 Task: Check the average views per listing of smart home in the last 5 years.
Action: Mouse moved to (950, 208)
Screenshot: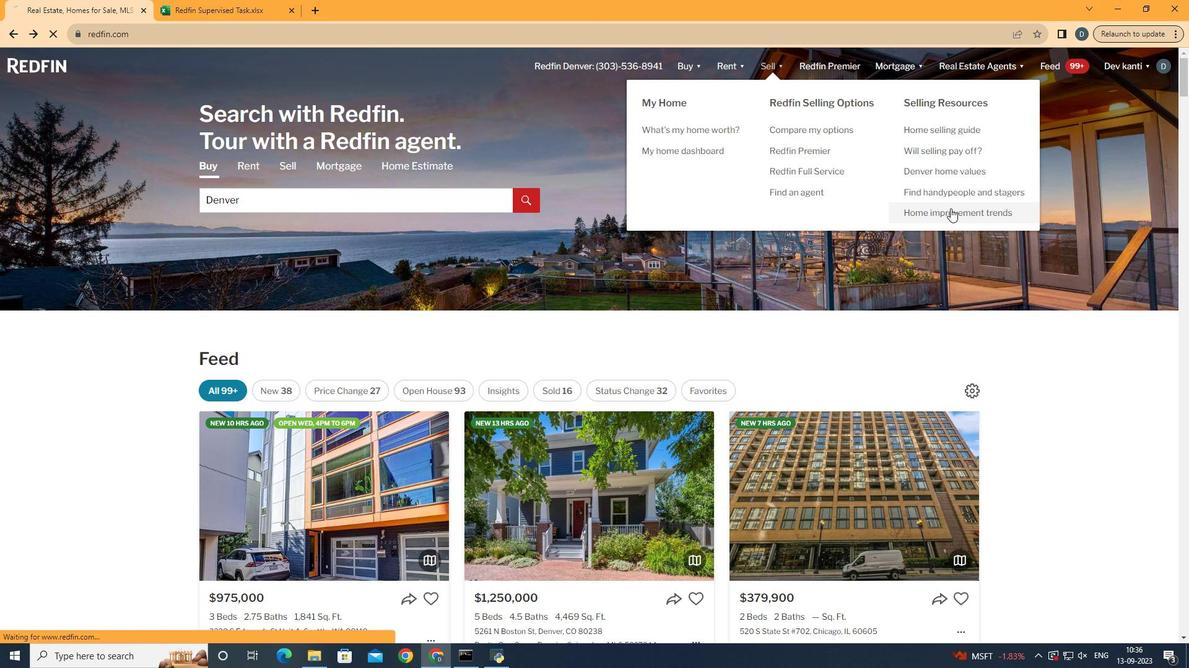 
Action: Mouse pressed left at (950, 208)
Screenshot: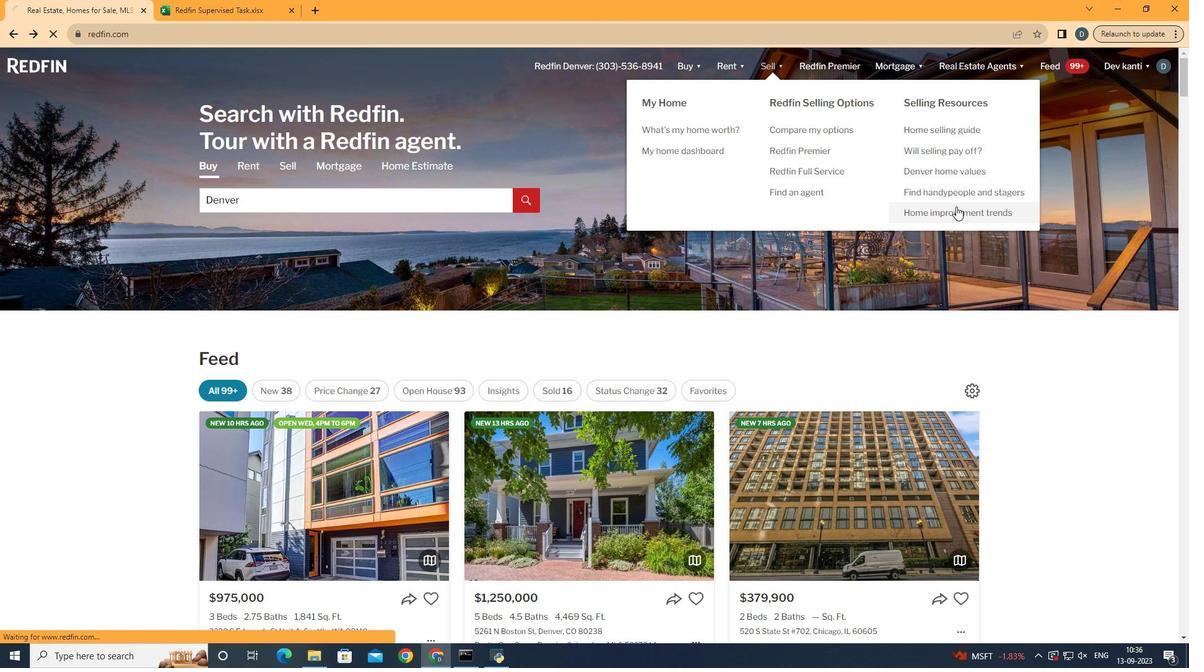 
Action: Mouse moved to (305, 235)
Screenshot: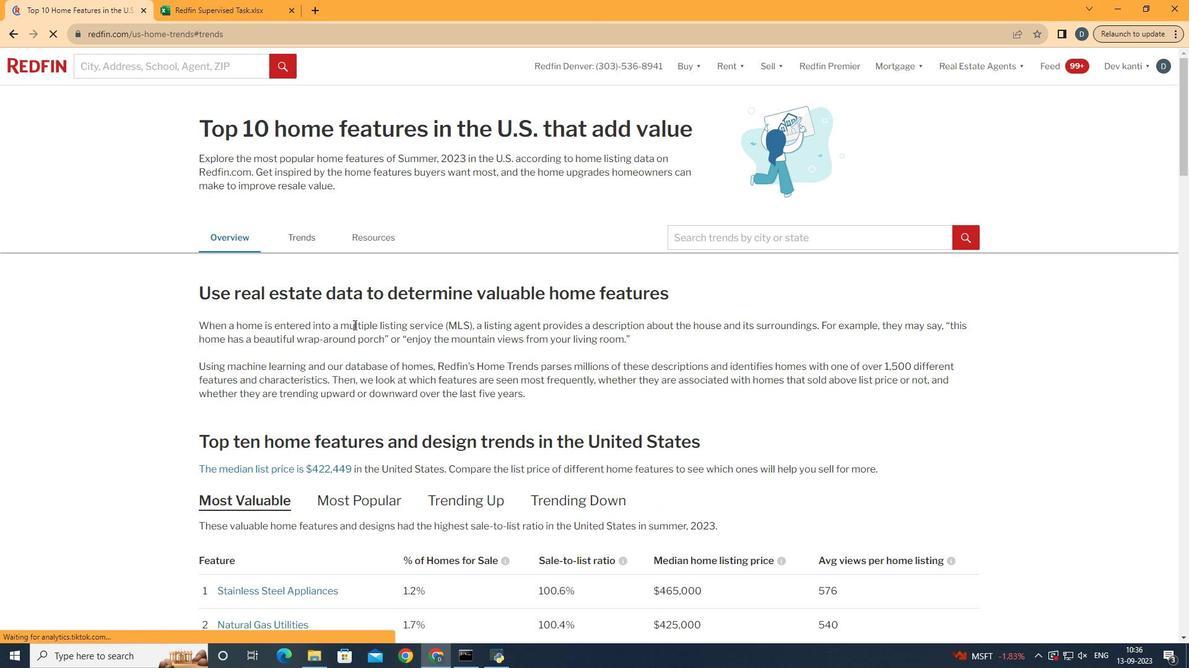 
Action: Mouse pressed left at (305, 235)
Screenshot: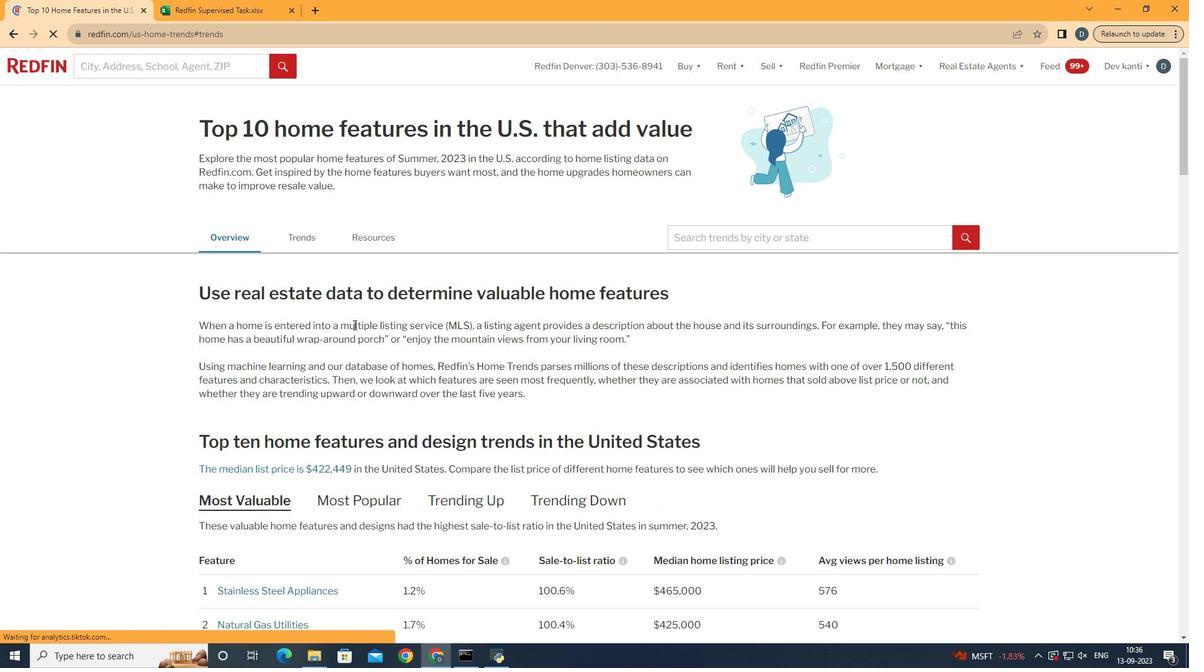 
Action: Mouse moved to (347, 332)
Screenshot: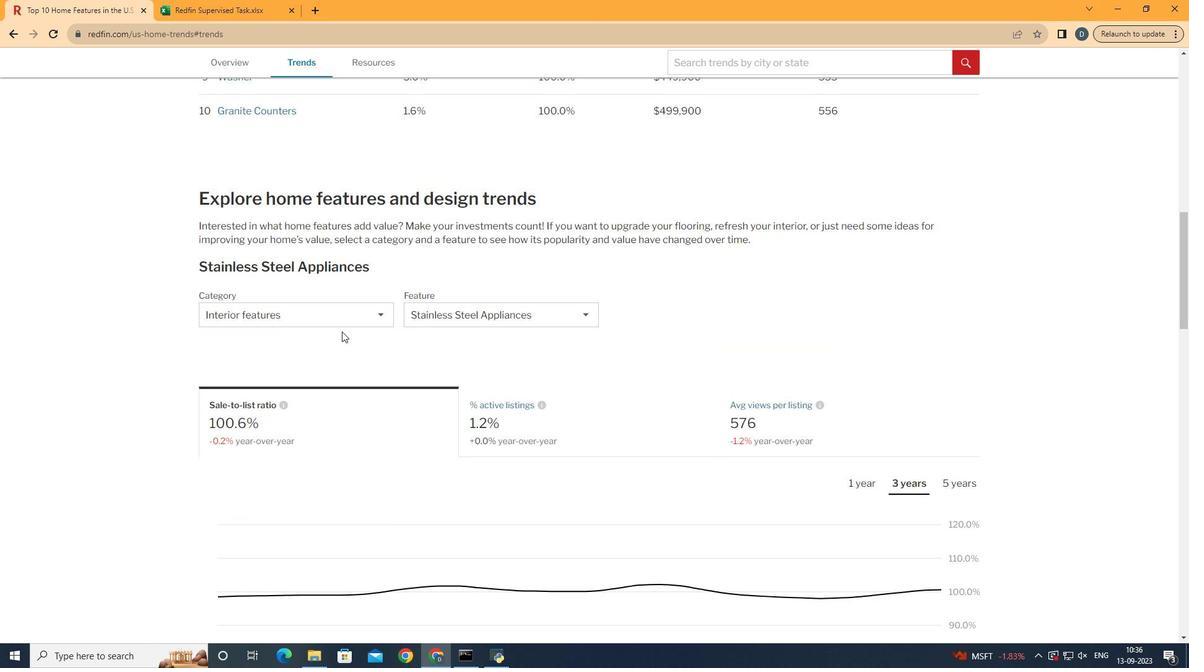 
Action: Mouse scrolled (347, 332) with delta (0, 0)
Screenshot: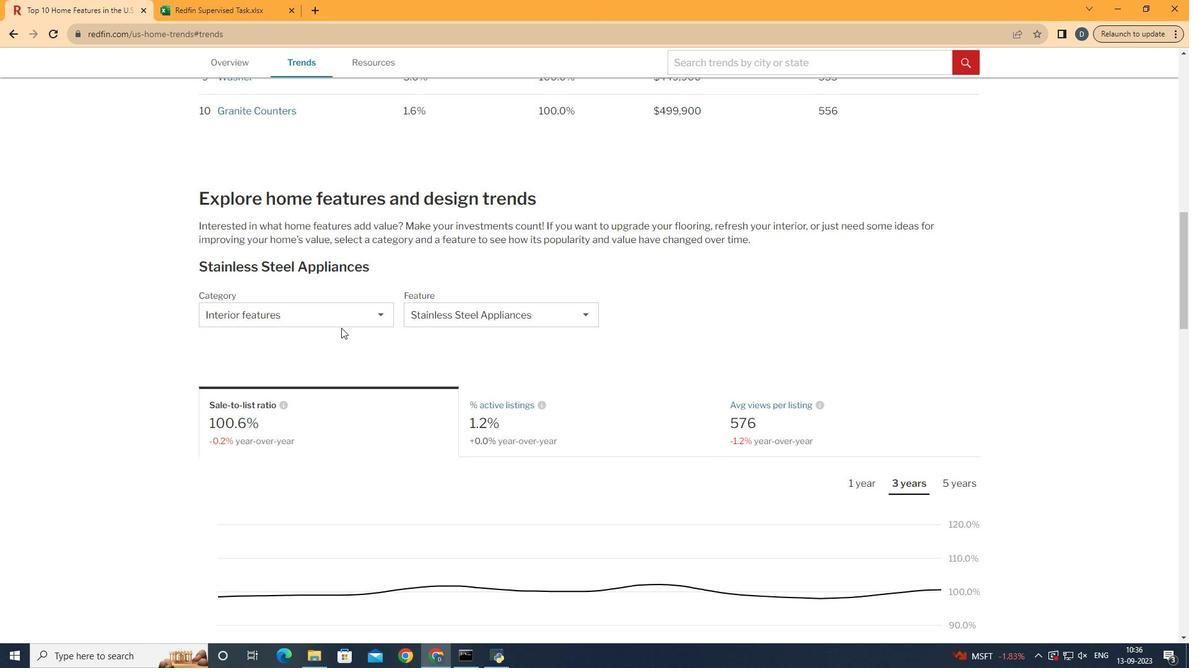 
Action: Mouse scrolled (347, 332) with delta (0, 0)
Screenshot: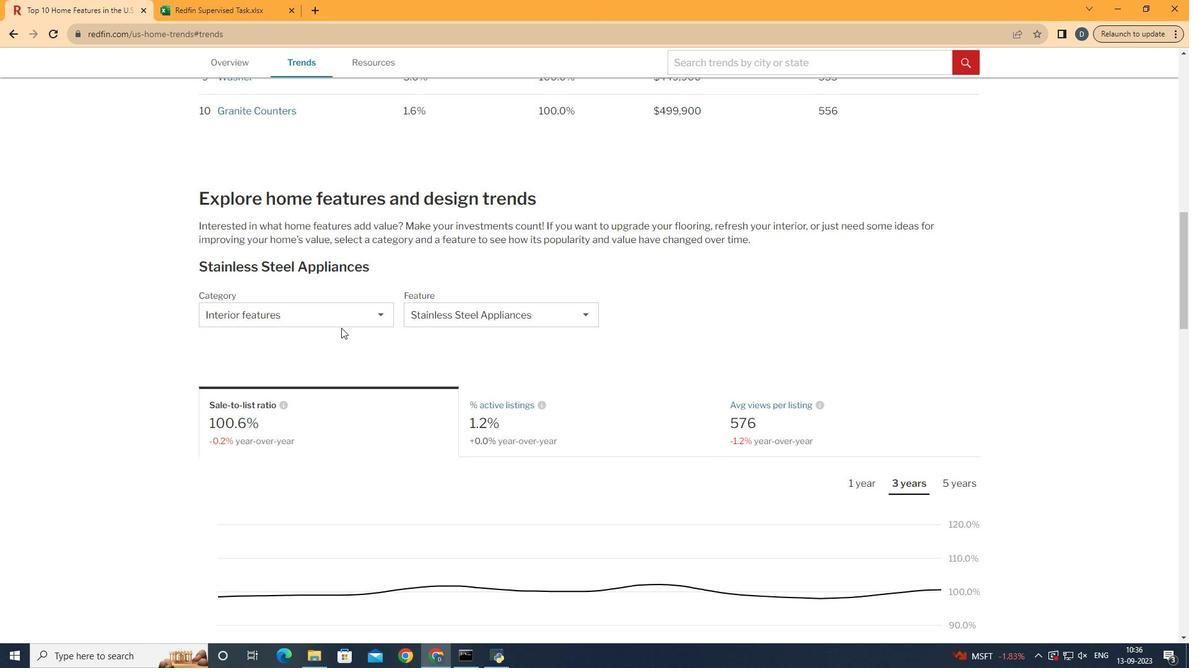 
Action: Mouse scrolled (347, 332) with delta (0, 0)
Screenshot: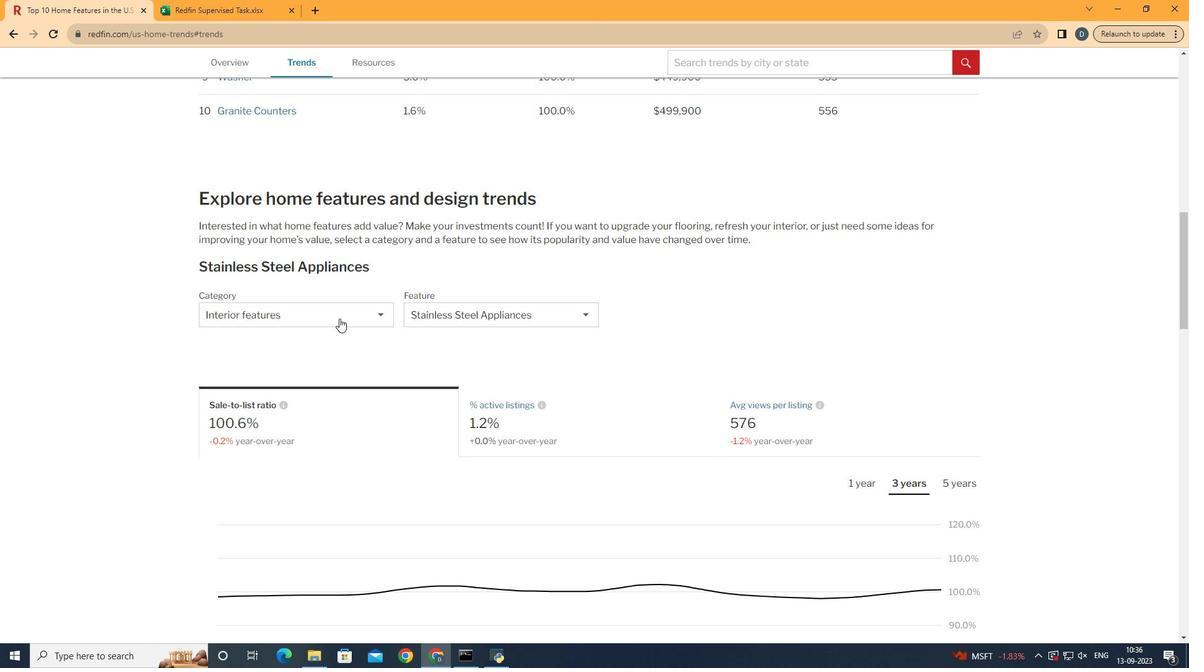 
Action: Mouse scrolled (347, 332) with delta (0, 0)
Screenshot: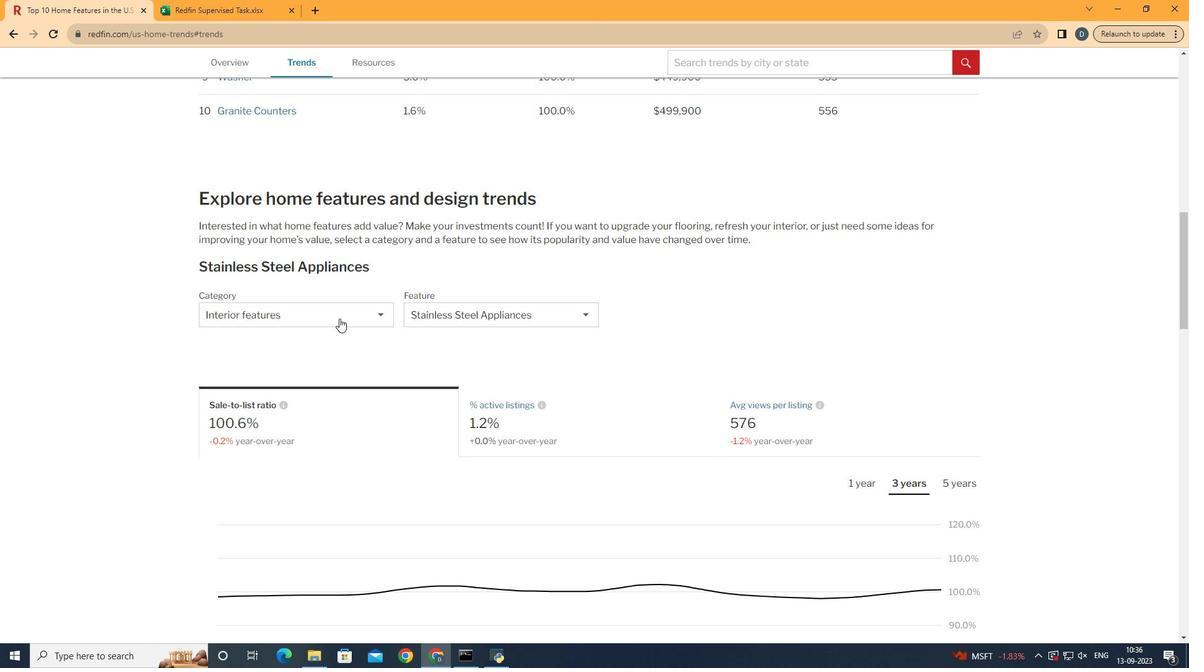 
Action: Mouse scrolled (347, 332) with delta (0, 0)
Screenshot: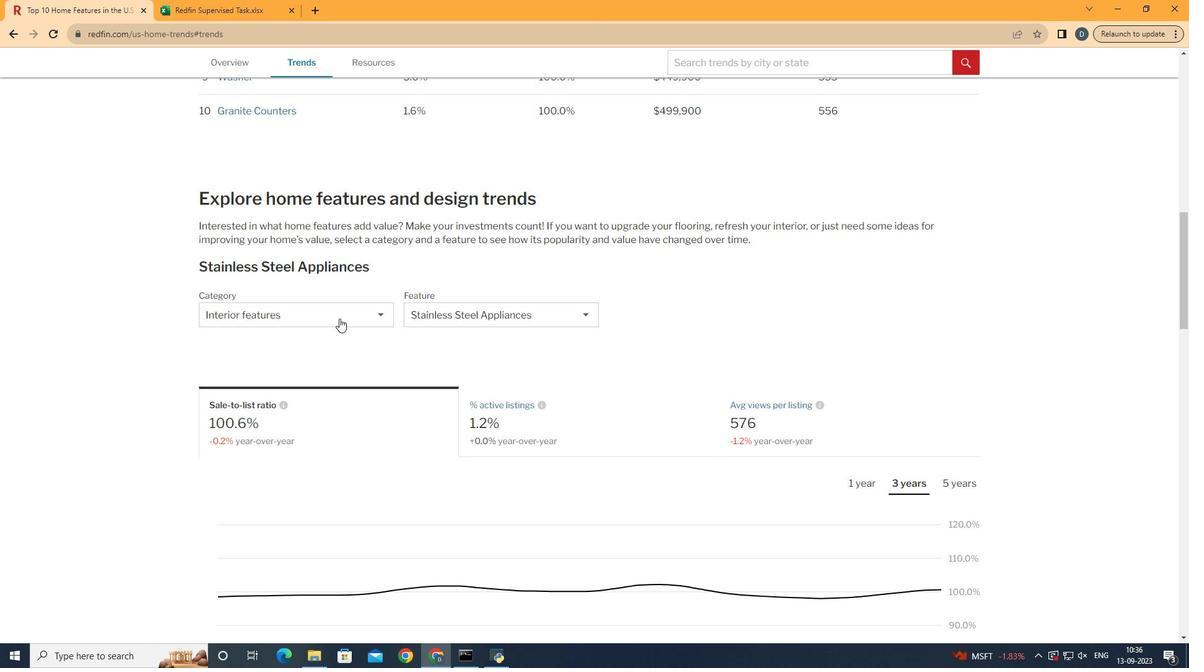 
Action: Mouse scrolled (347, 332) with delta (0, 0)
Screenshot: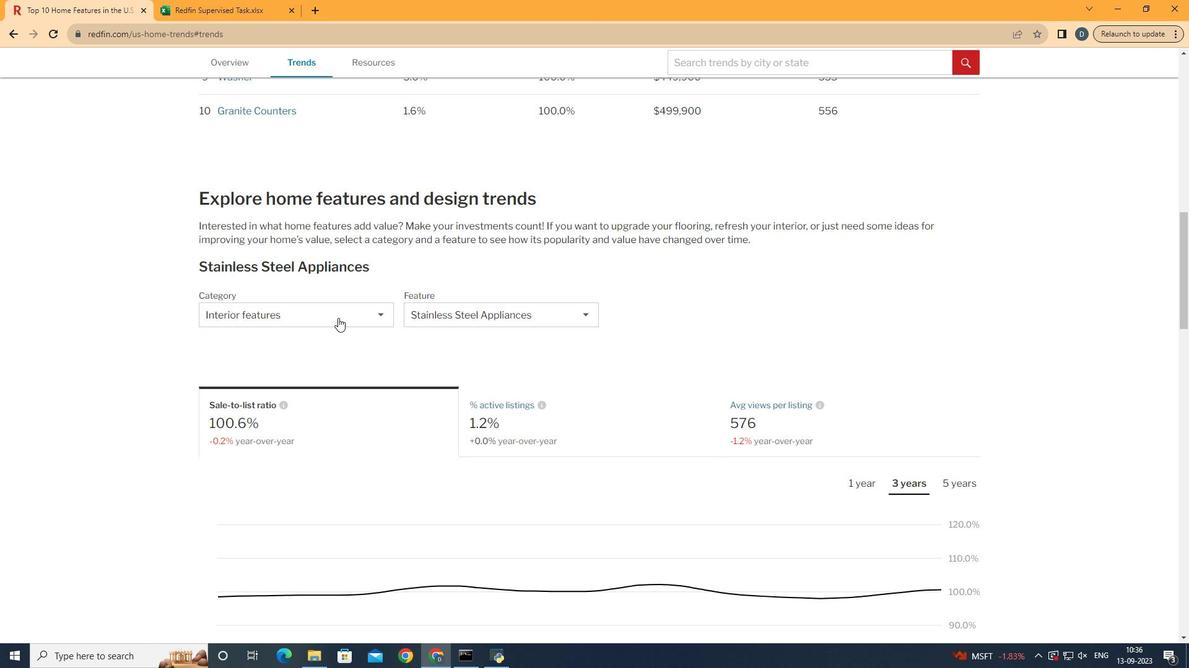 
Action: Mouse moved to (347, 332)
Screenshot: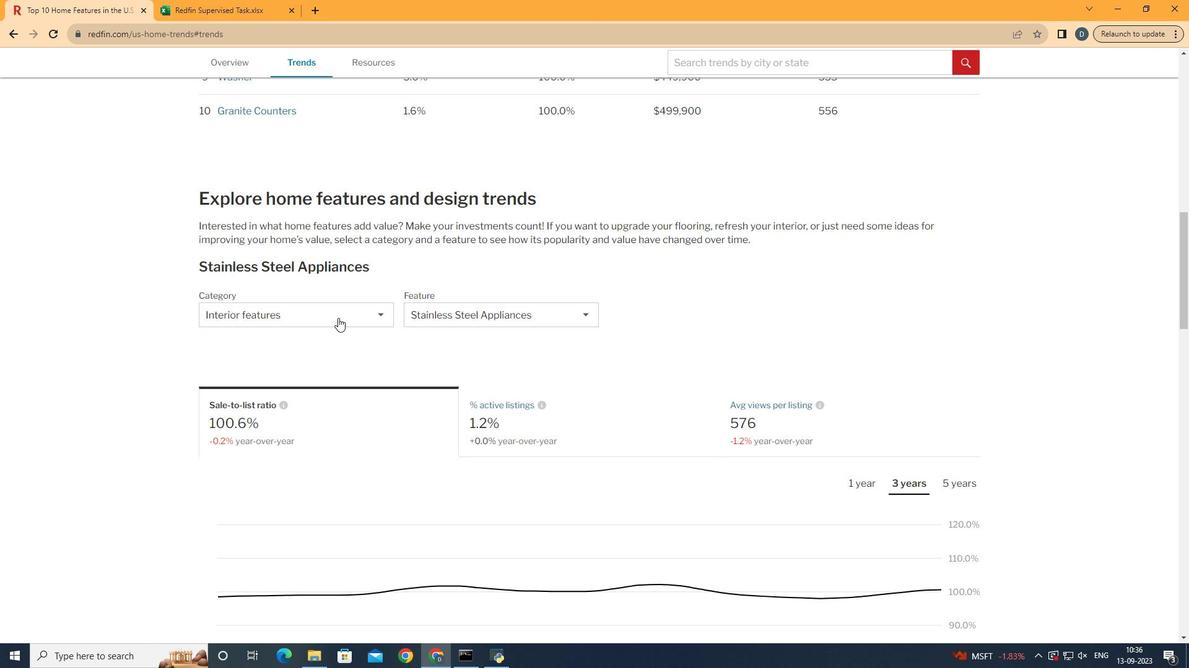 
Action: Mouse scrolled (347, 331) with delta (0, 0)
Screenshot: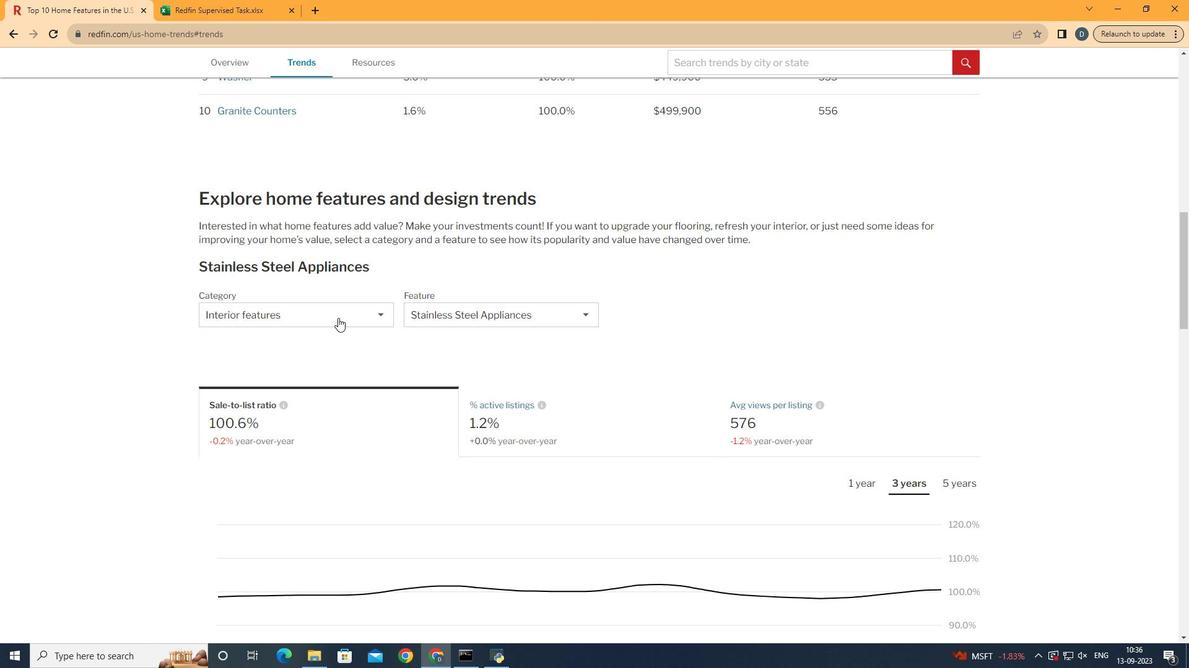 
Action: Mouse moved to (337, 315)
Screenshot: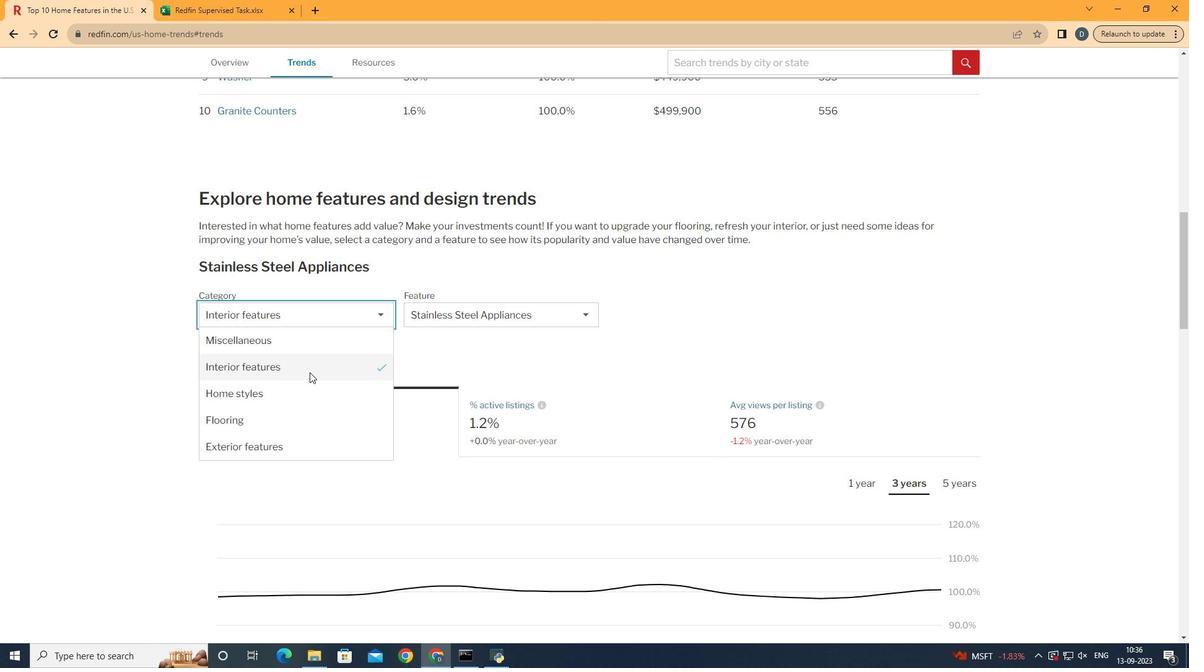 
Action: Mouse pressed left at (337, 315)
Screenshot: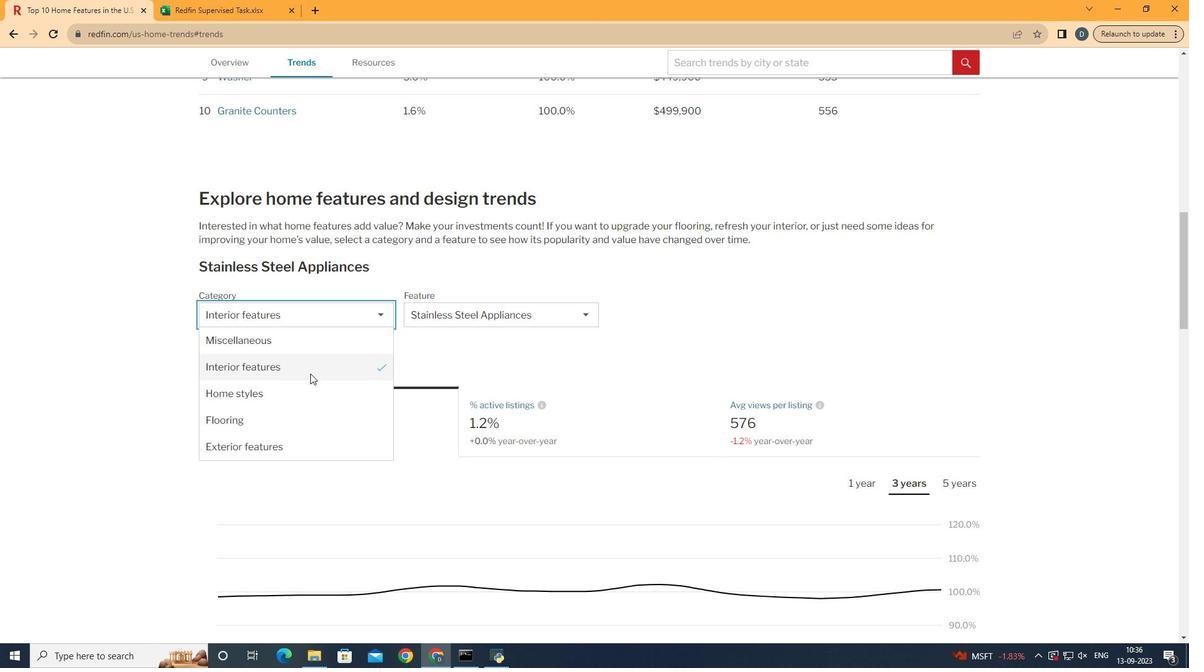 
Action: Mouse moved to (310, 374)
Screenshot: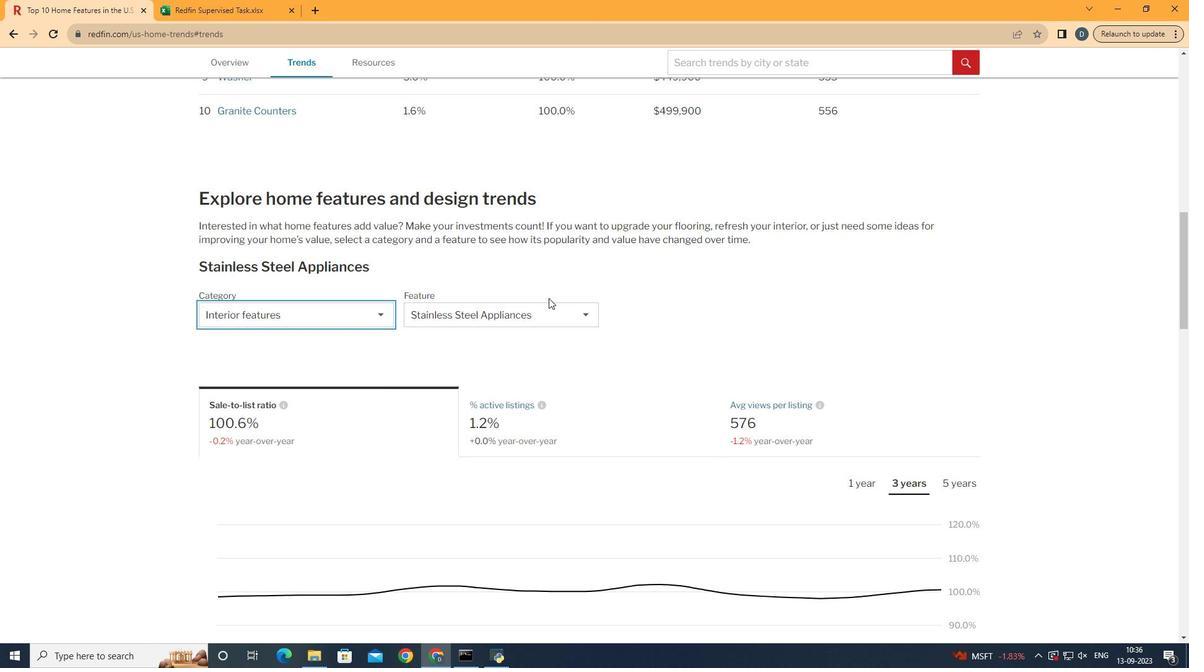 
Action: Mouse pressed left at (310, 374)
Screenshot: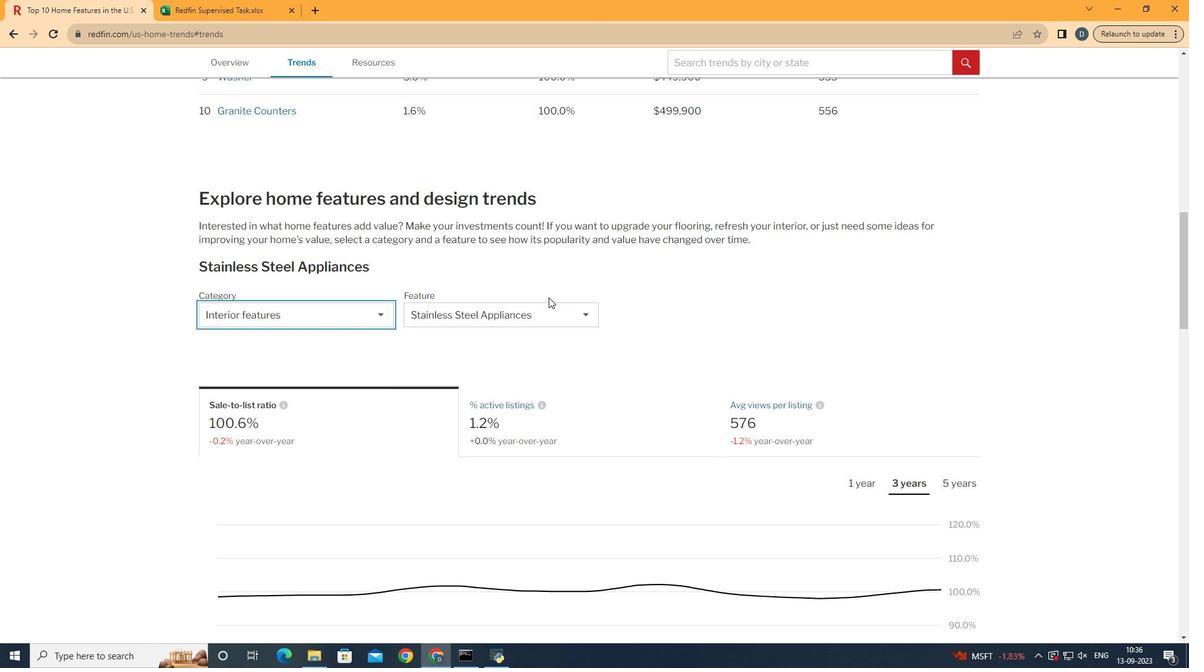 
Action: Mouse moved to (548, 297)
Screenshot: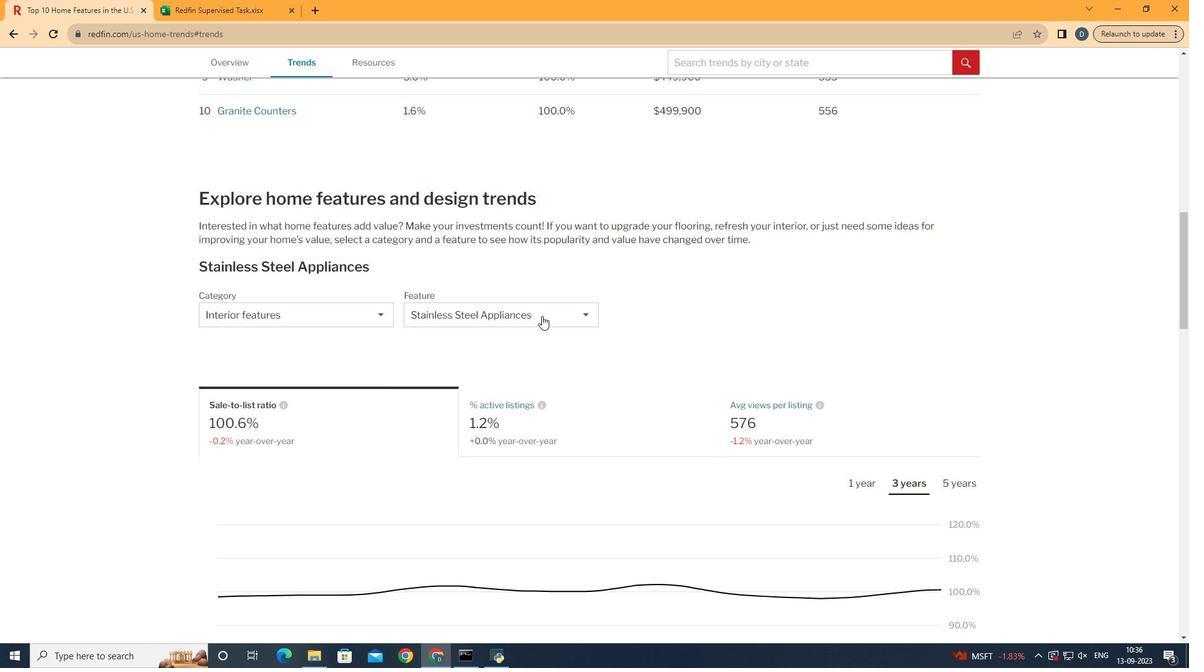 
Action: Mouse pressed left at (548, 297)
Screenshot: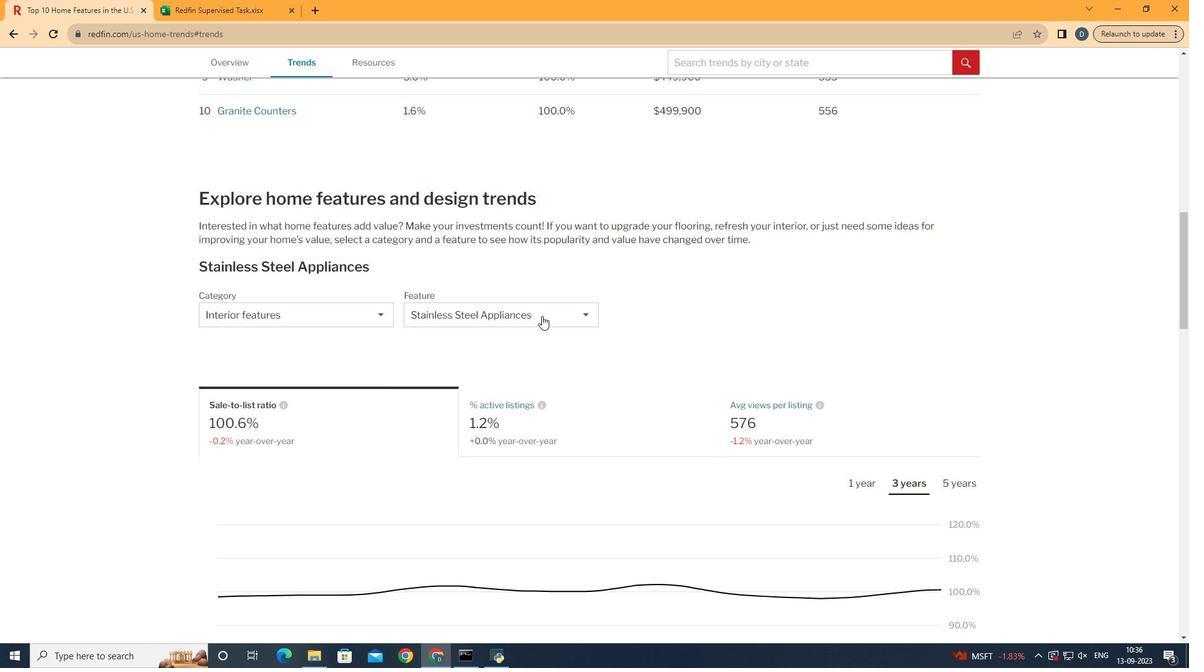 
Action: Mouse moved to (542, 315)
Screenshot: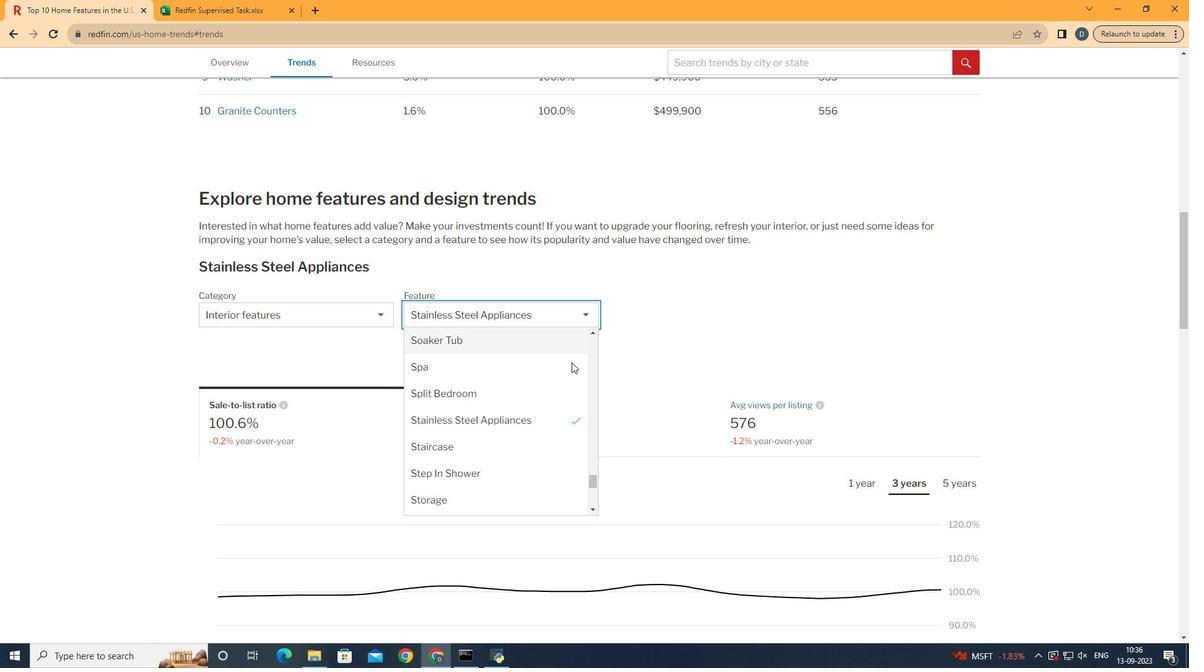 
Action: Mouse pressed left at (542, 315)
Screenshot: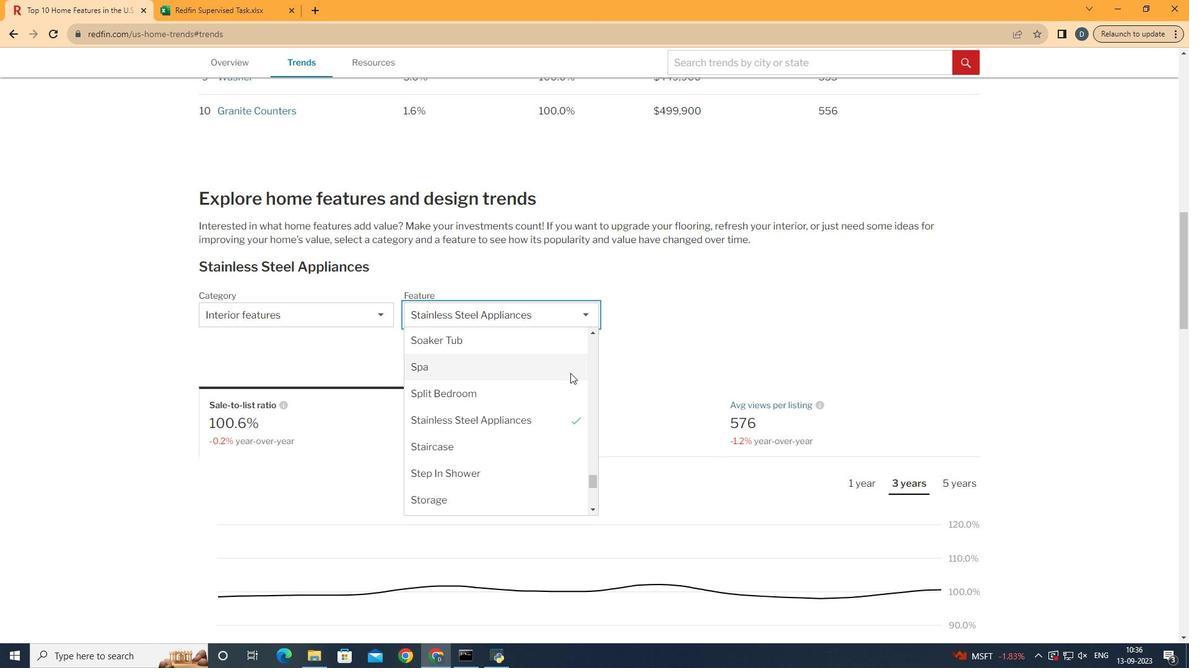 
Action: Mouse moved to (531, 424)
Screenshot: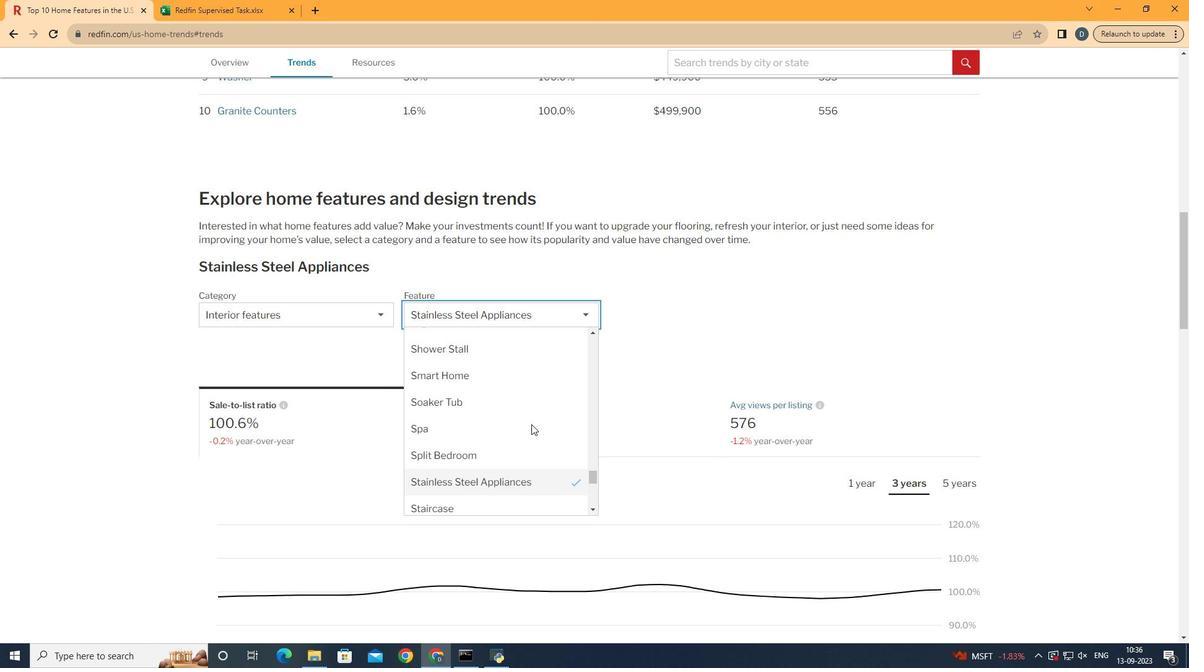 
Action: Mouse scrolled (531, 425) with delta (0, 0)
Screenshot: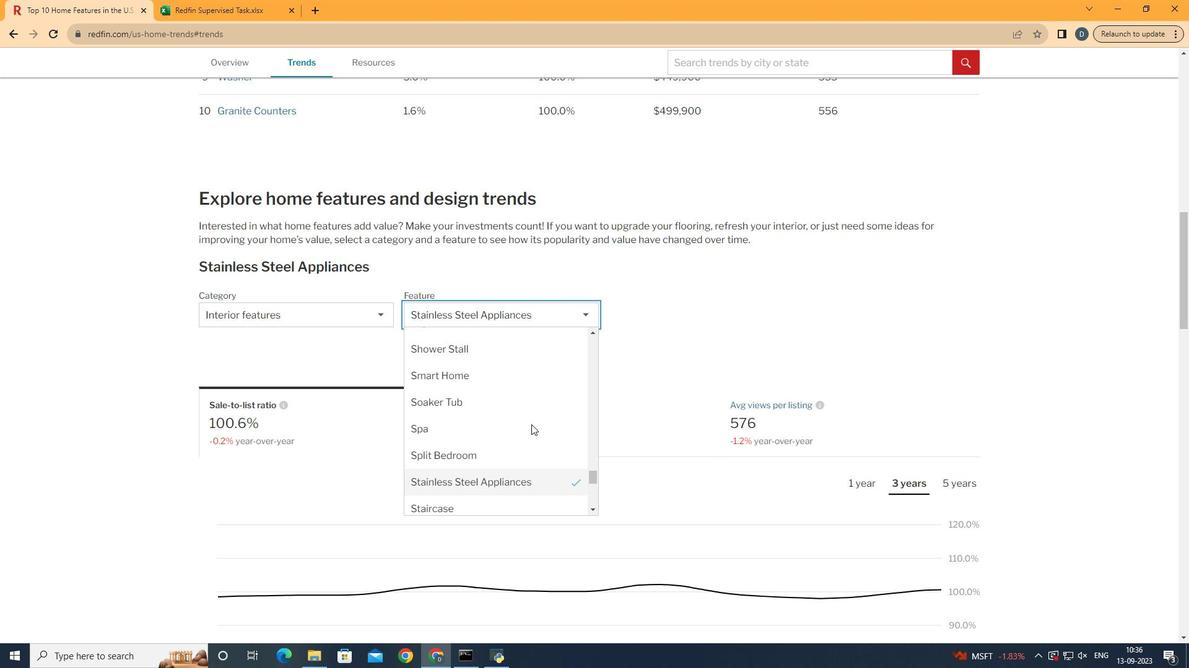 
Action: Mouse moved to (535, 385)
Screenshot: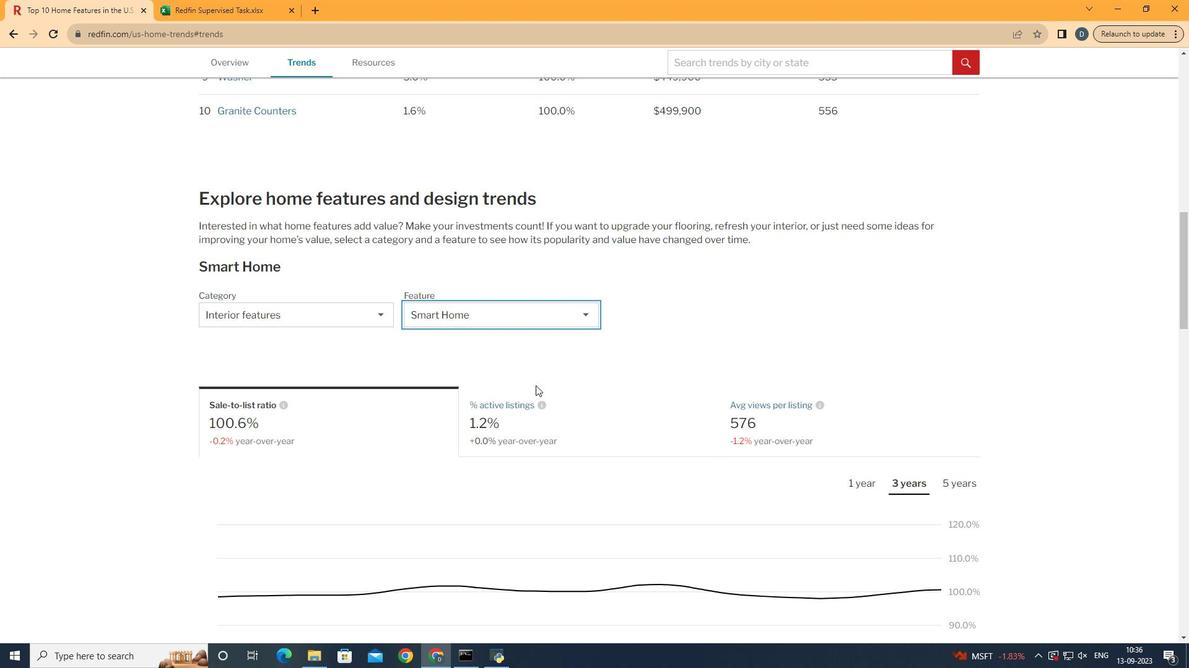 
Action: Mouse pressed left at (535, 385)
Screenshot: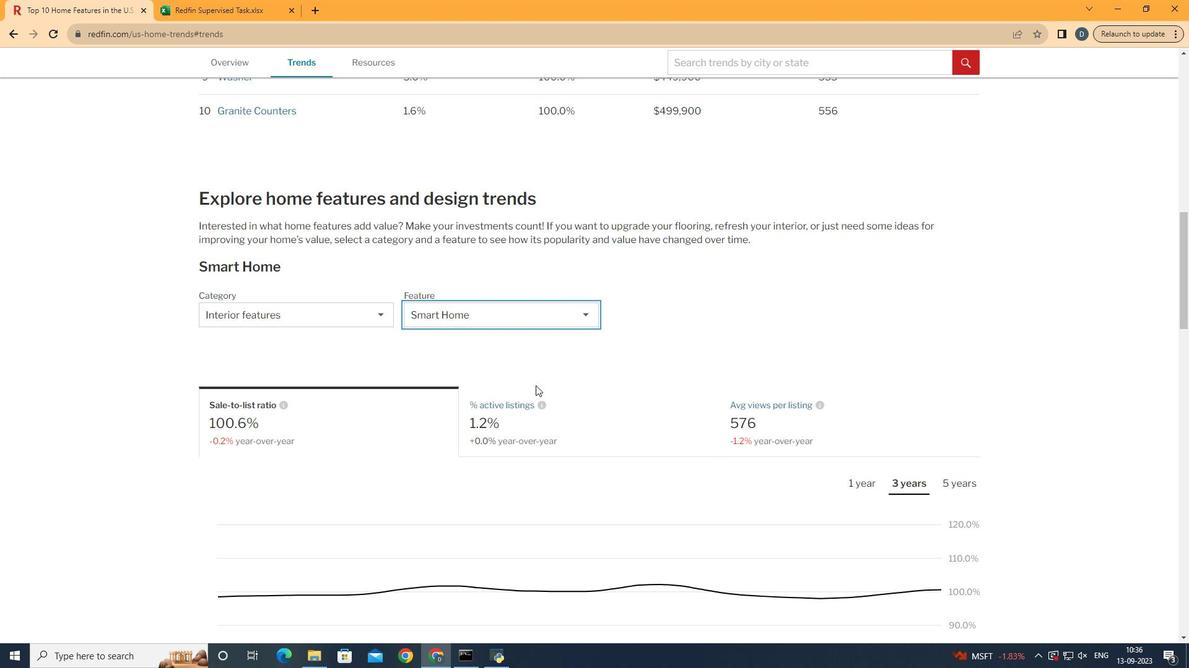 
Action: Mouse moved to (662, 323)
Screenshot: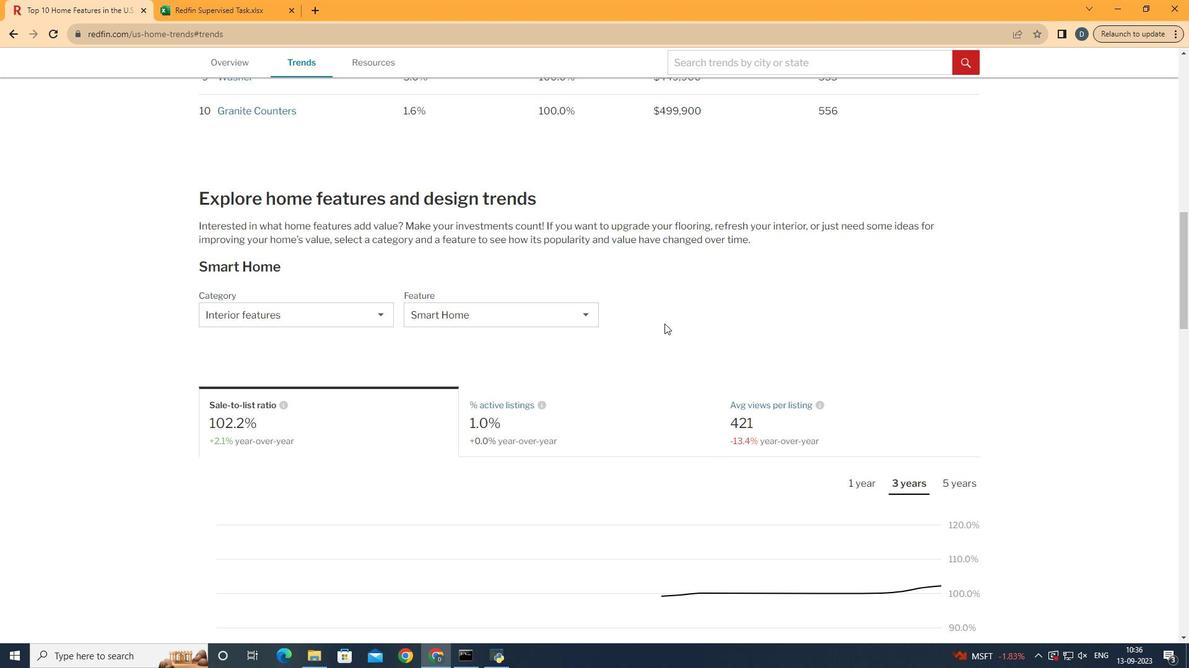 
Action: Mouse pressed left at (662, 323)
Screenshot: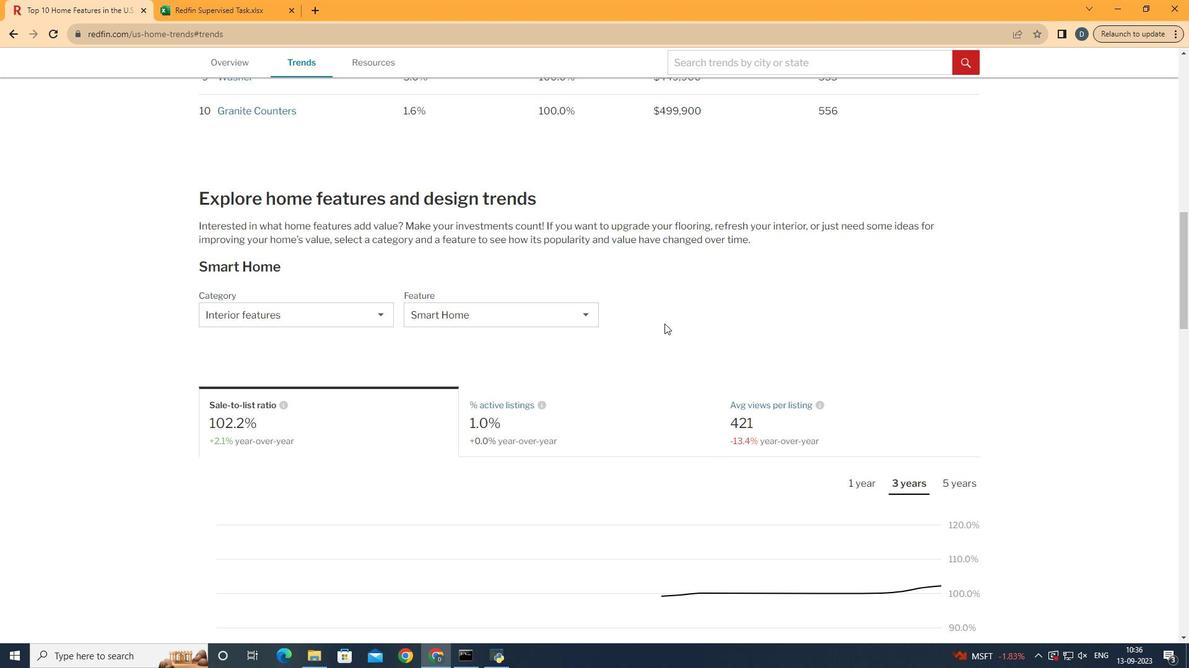 
Action: Mouse moved to (678, 402)
Screenshot: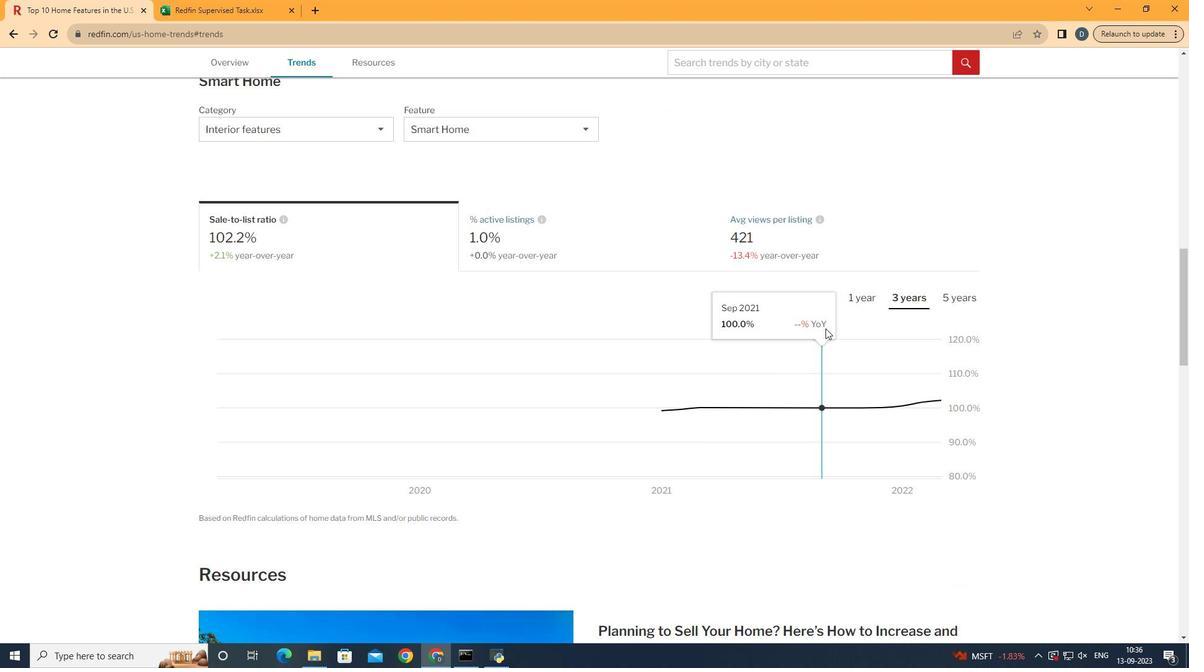 
Action: Mouse scrolled (678, 401) with delta (0, 0)
Screenshot: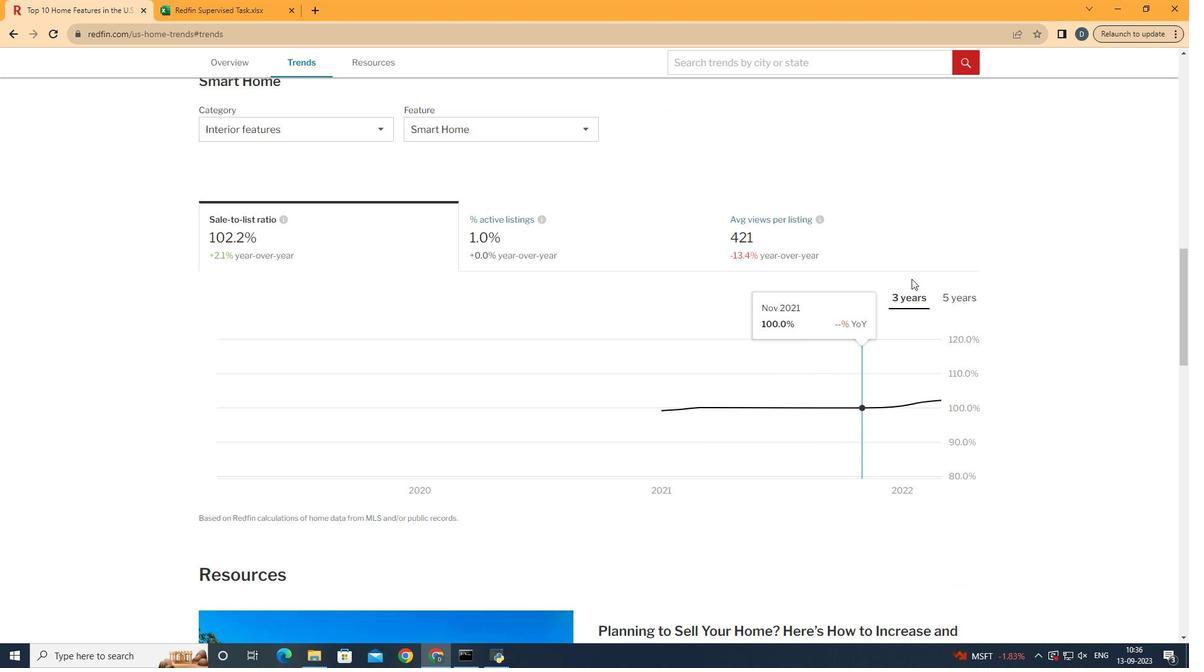 
Action: Mouse moved to (679, 402)
Screenshot: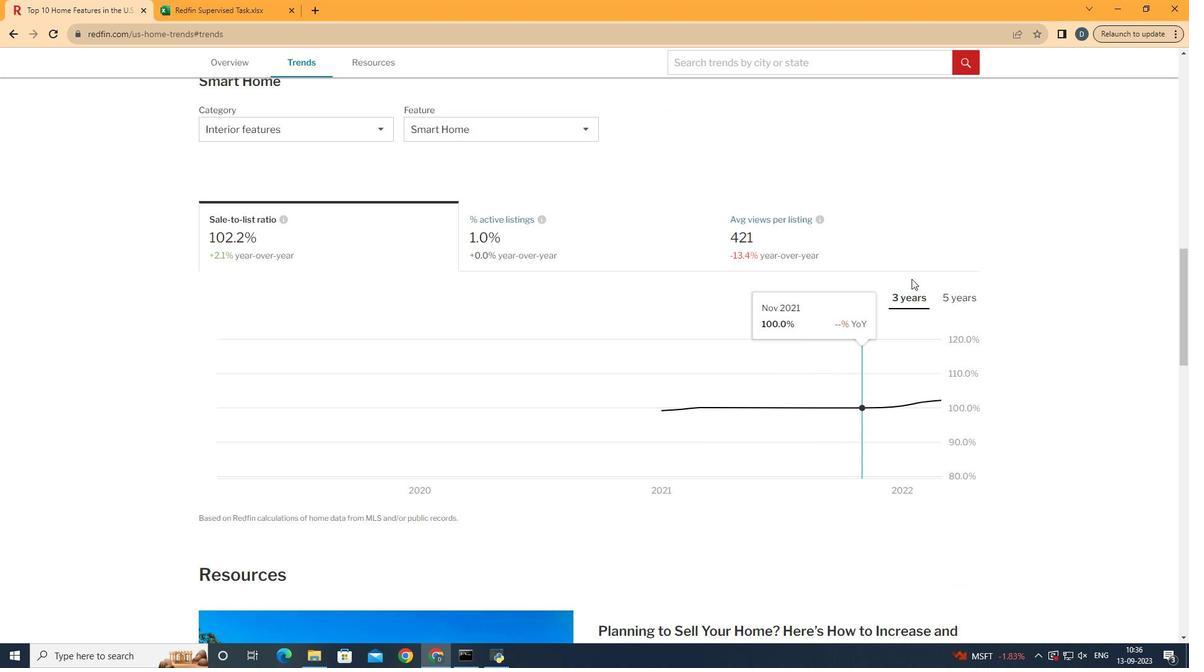 
Action: Mouse scrolled (679, 401) with delta (0, 0)
Screenshot: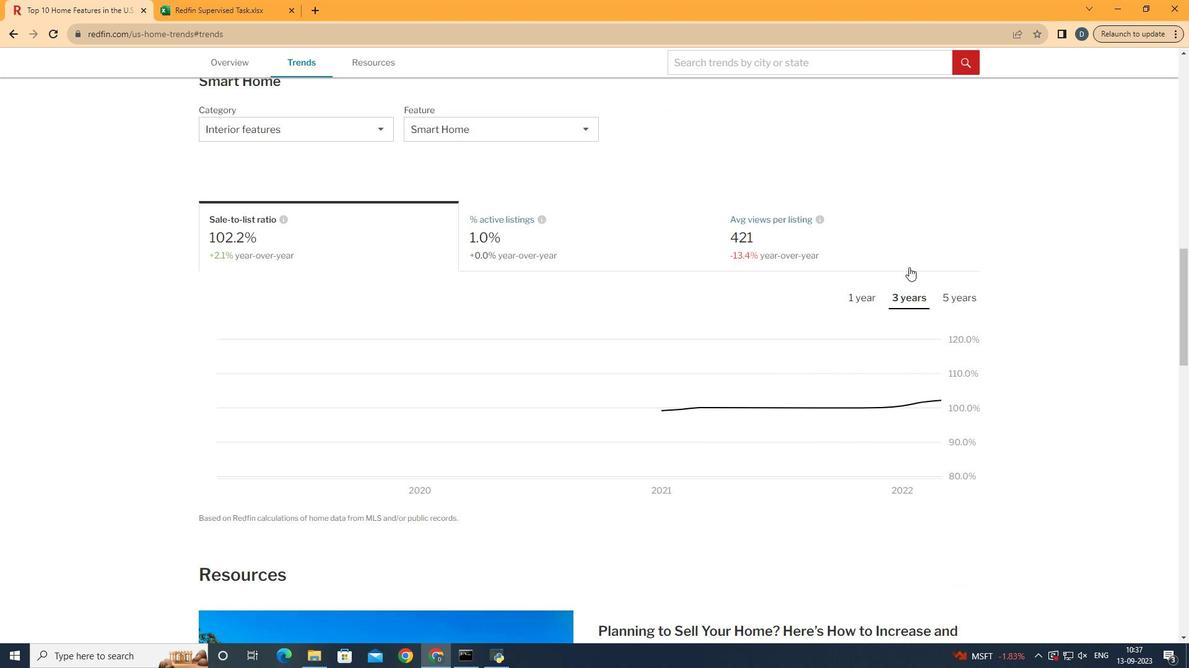 
Action: Mouse moved to (679, 402)
Screenshot: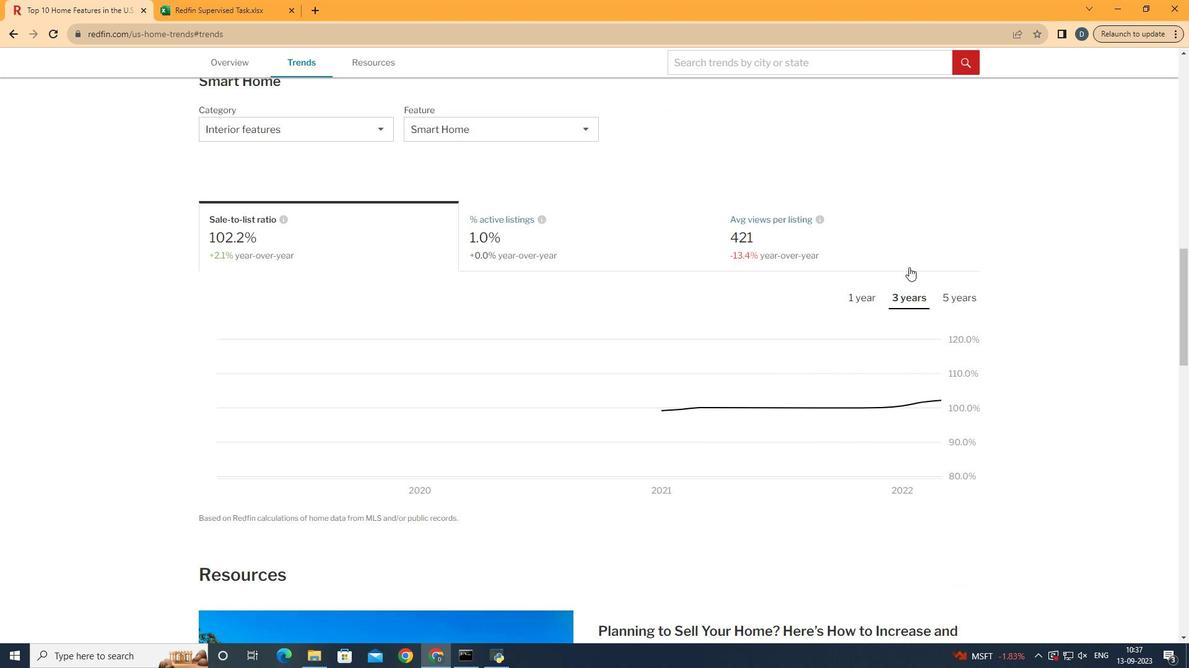 
Action: Mouse scrolled (679, 401) with delta (0, 0)
Screenshot: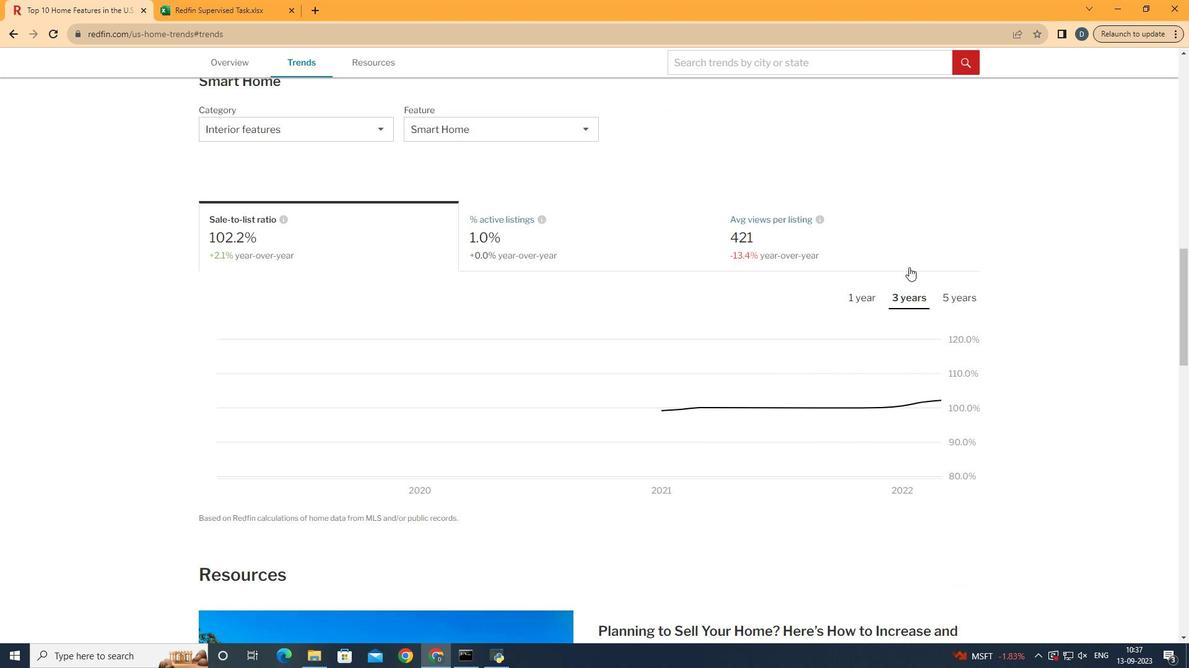 
Action: Mouse moved to (878, 240)
Screenshot: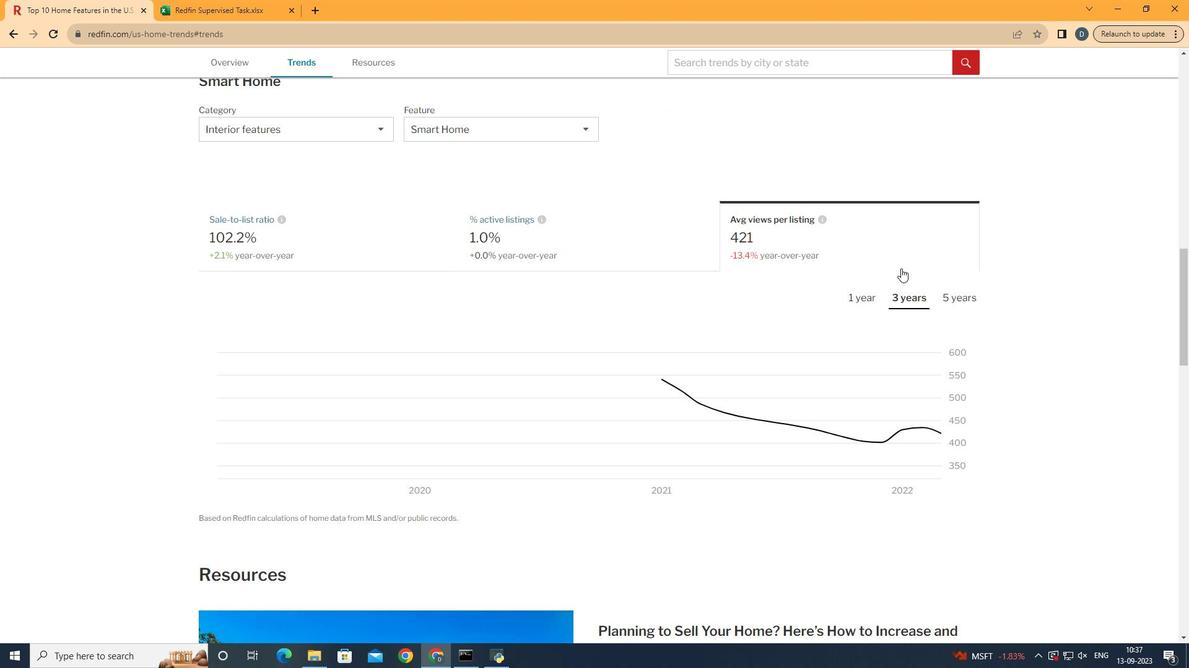 
Action: Mouse pressed left at (878, 240)
Screenshot: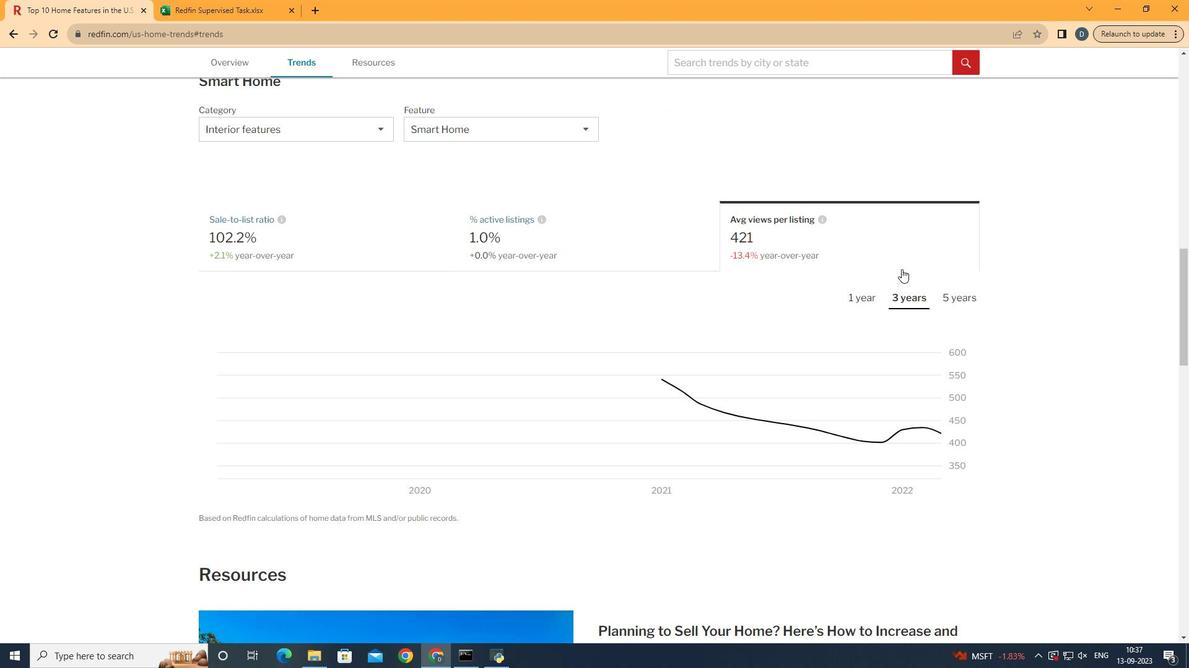 
Action: Mouse moved to (970, 299)
Screenshot: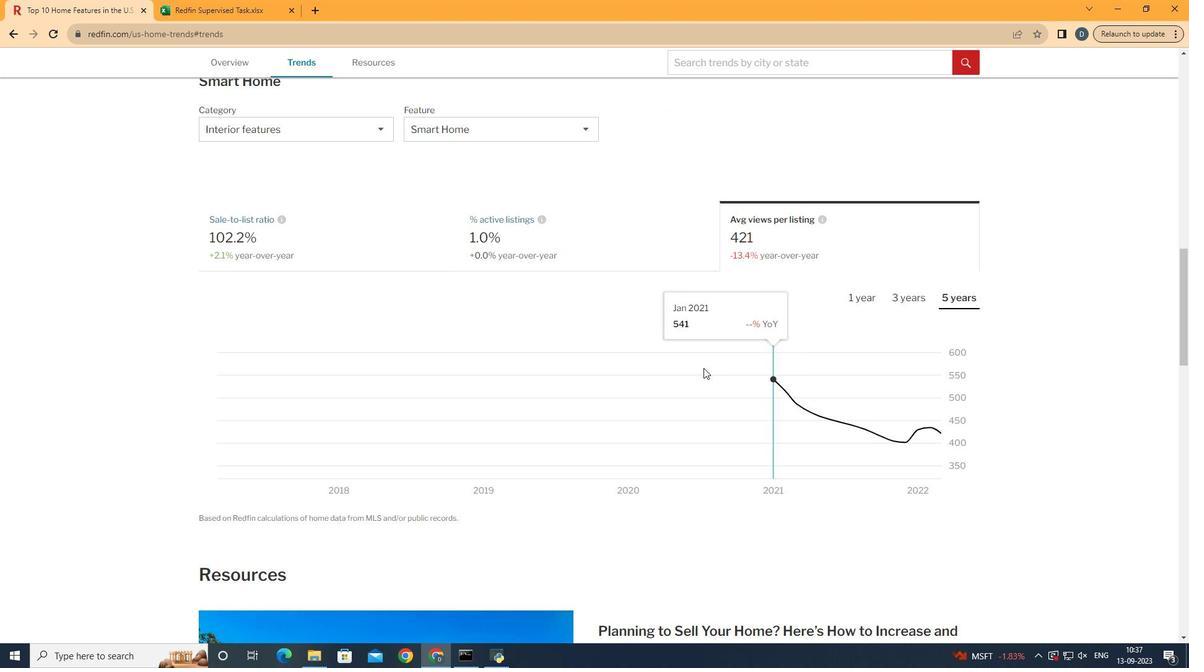 
Action: Mouse pressed left at (970, 299)
Screenshot: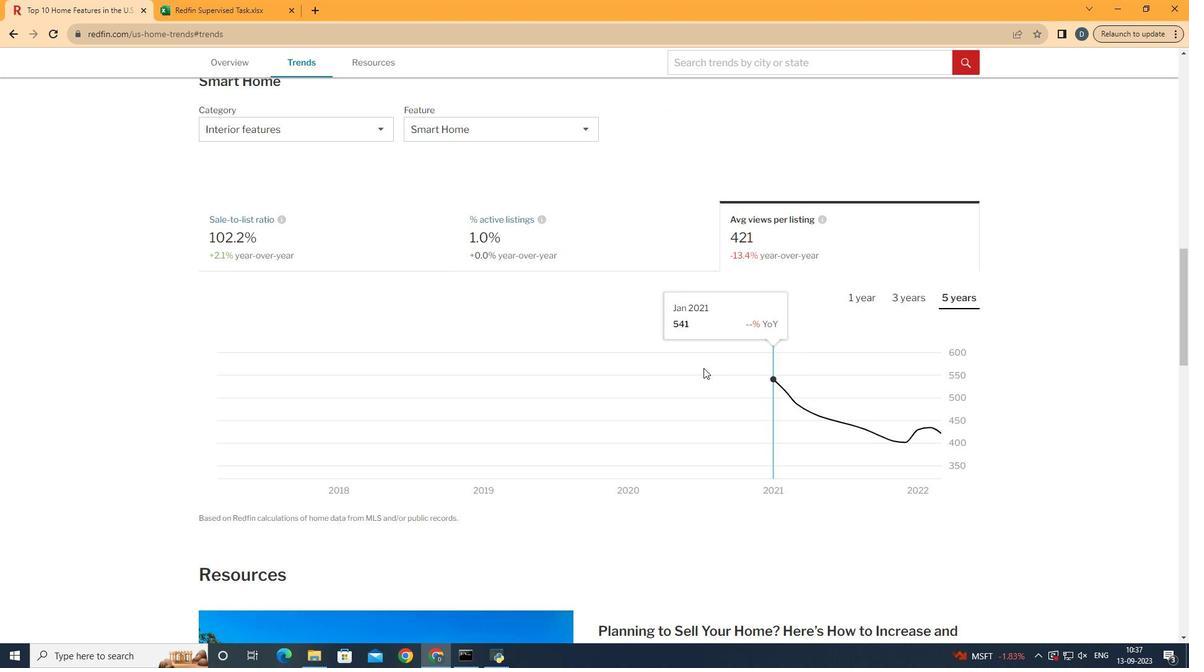
Action: Mouse moved to (1027, 402)
Screenshot: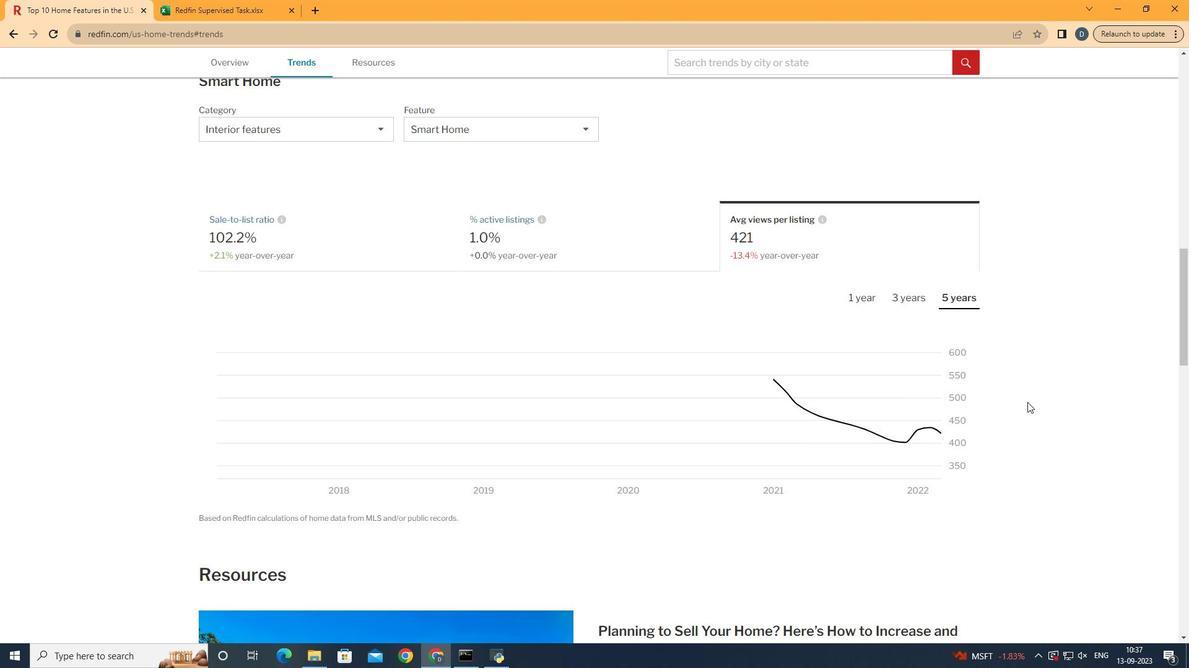 
